 Task: In Mark's project, Configure the layout of the status chart to Column.
Action: Mouse moved to (225, 220)
Screenshot: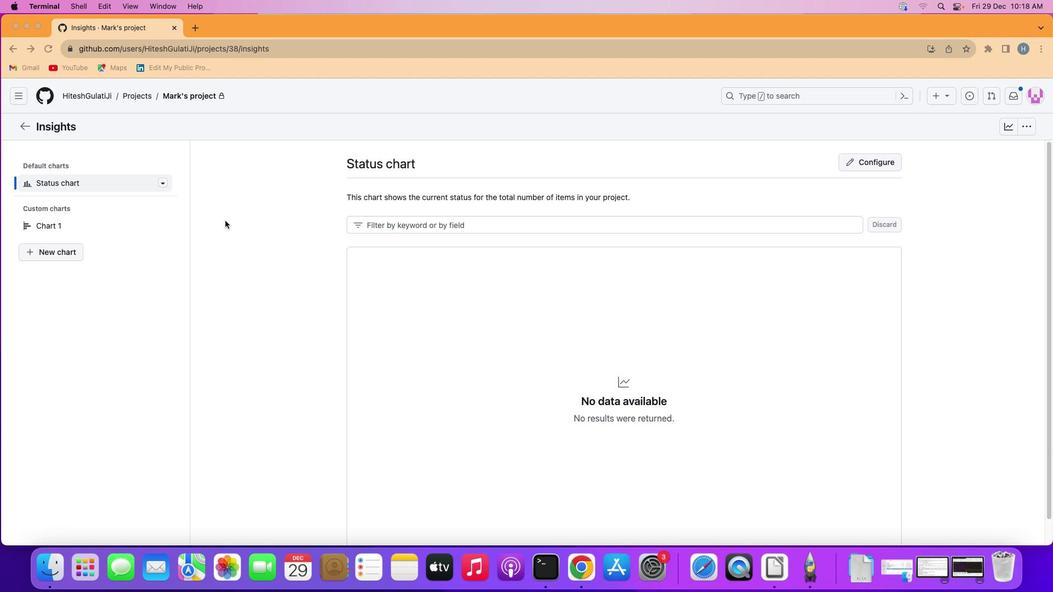 
Action: Mouse pressed left at (225, 220)
Screenshot: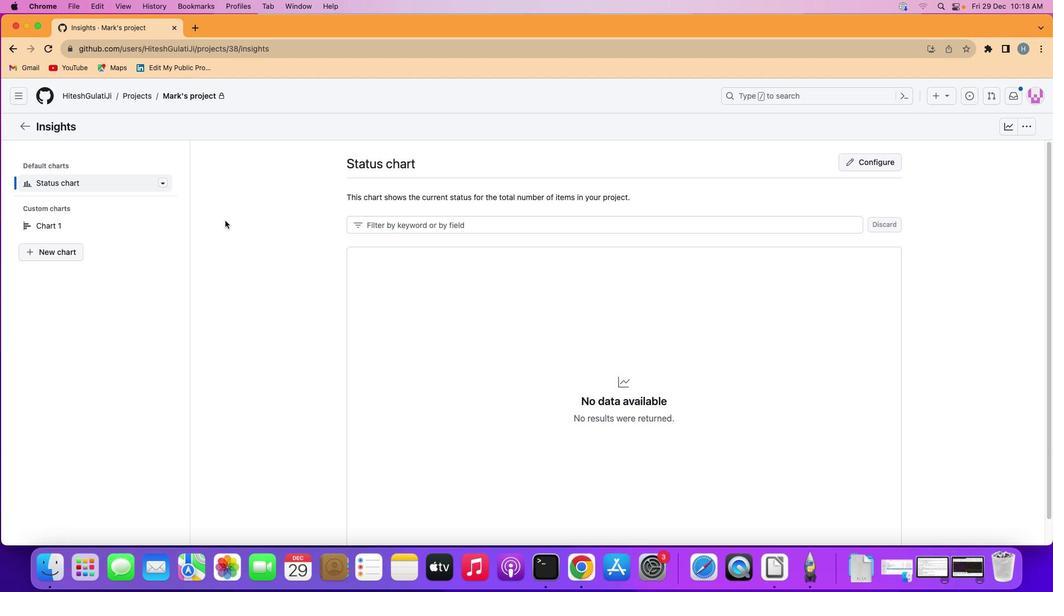 
Action: Mouse moved to (162, 225)
Screenshot: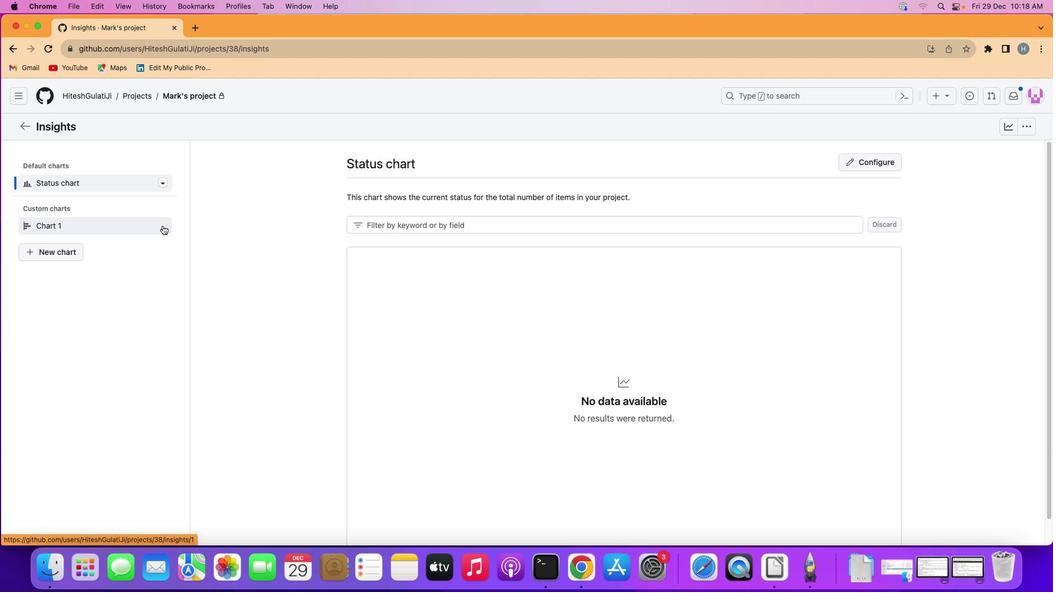
Action: Mouse pressed left at (162, 225)
Screenshot: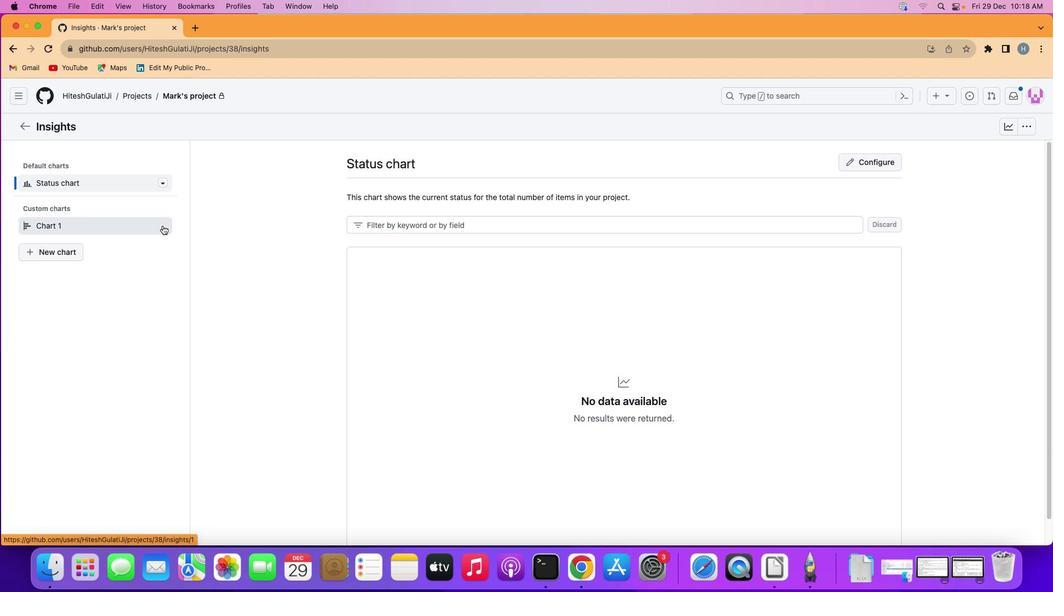 
Action: Mouse moved to (163, 225)
Screenshot: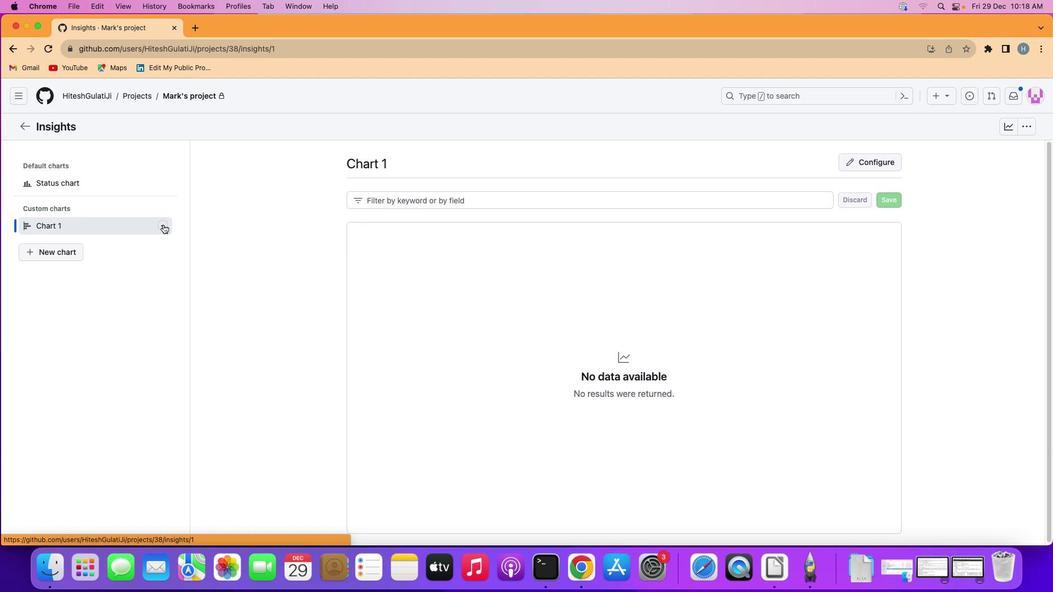 
Action: Mouse pressed left at (163, 225)
Screenshot: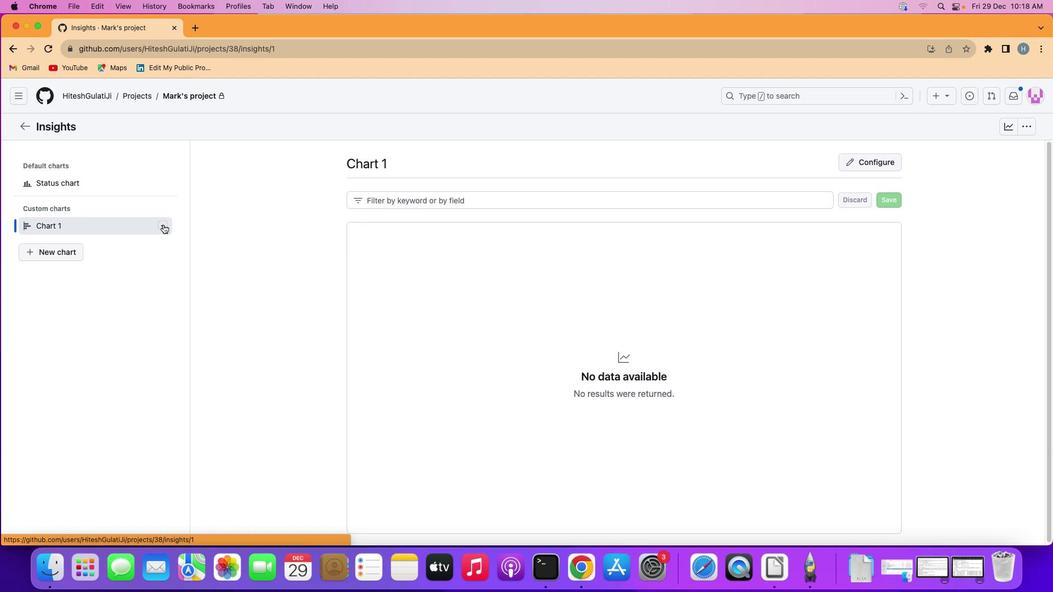
Action: Mouse moved to (208, 273)
Screenshot: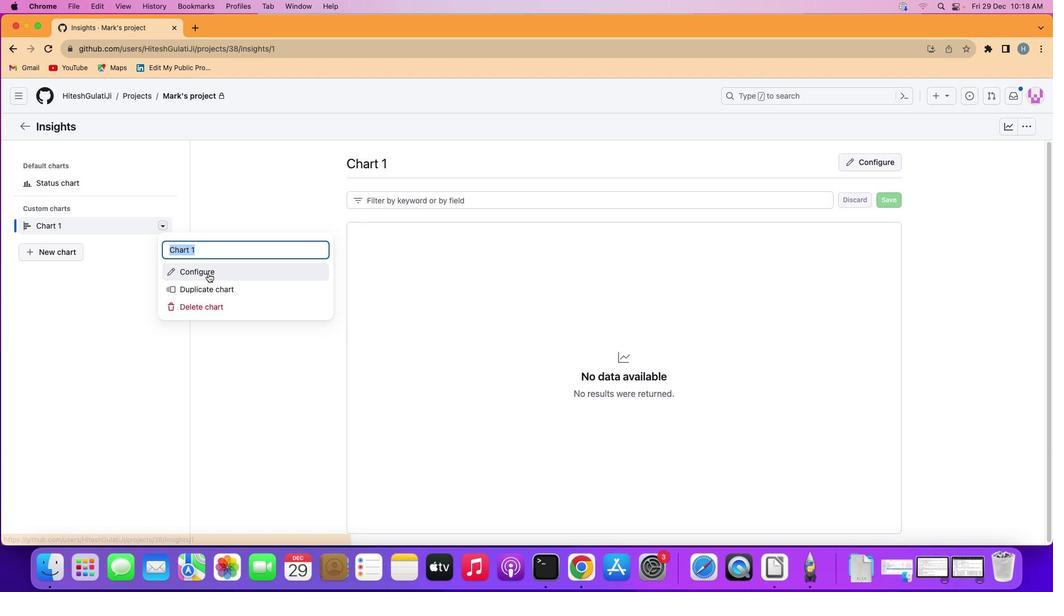 
Action: Mouse pressed left at (208, 273)
Screenshot: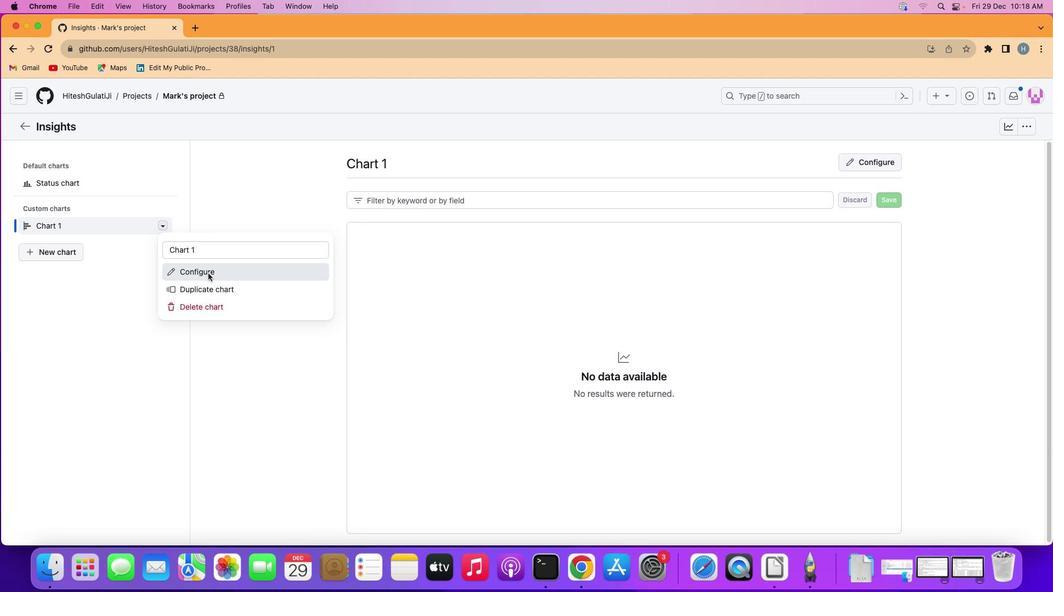
Action: Mouse moved to (898, 175)
Screenshot: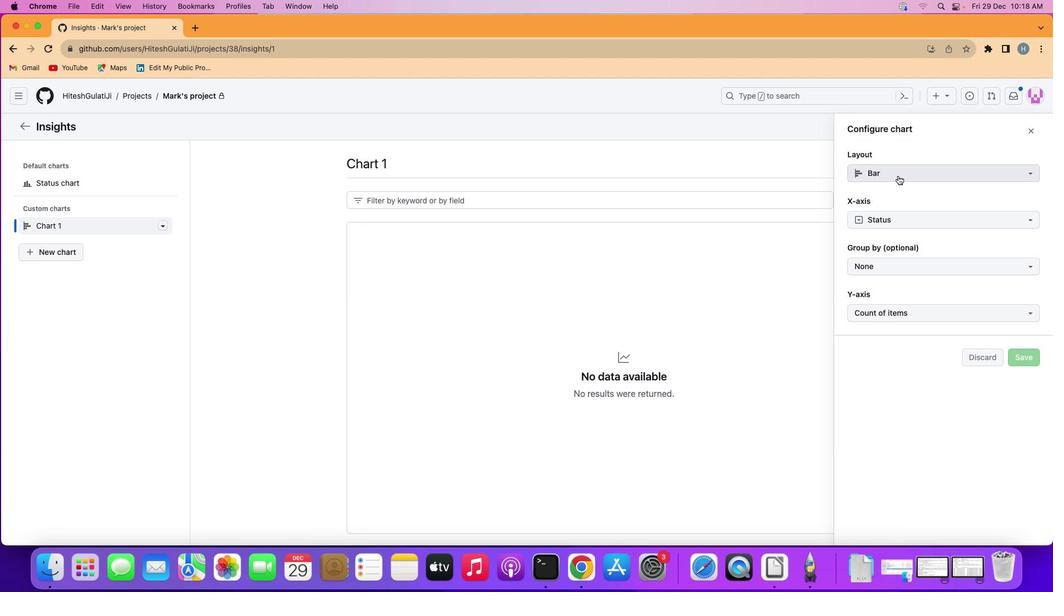 
Action: Mouse pressed left at (898, 175)
Screenshot: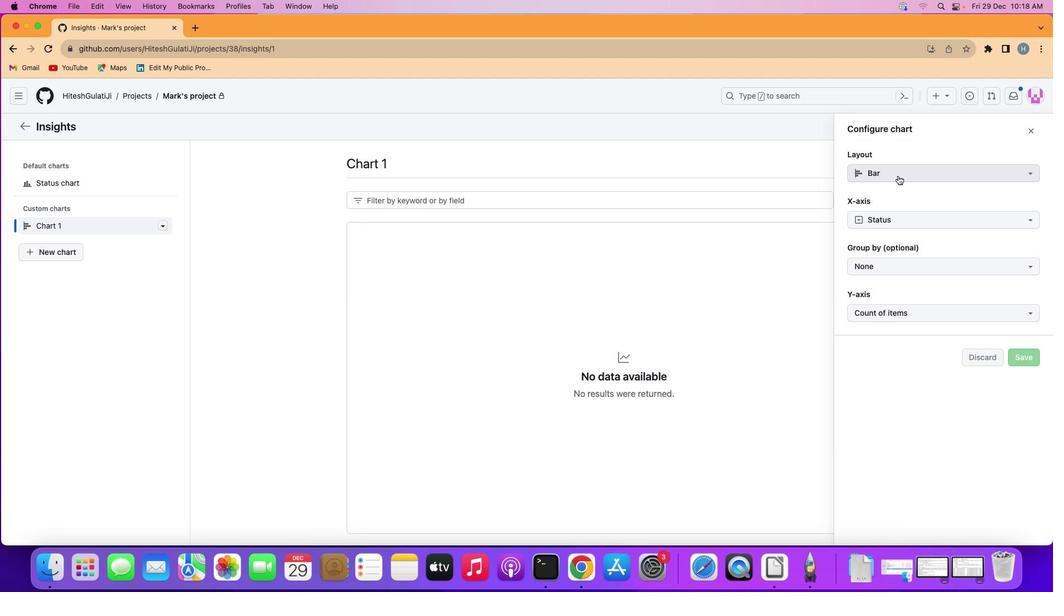 
Action: Mouse moved to (912, 215)
Screenshot: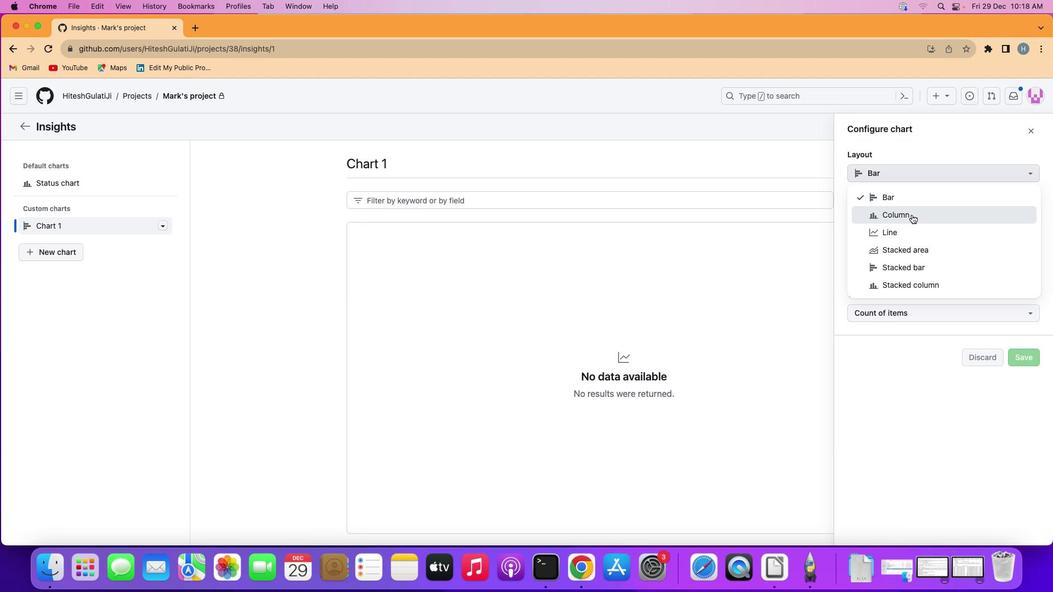 
Action: Mouse pressed left at (912, 215)
Screenshot: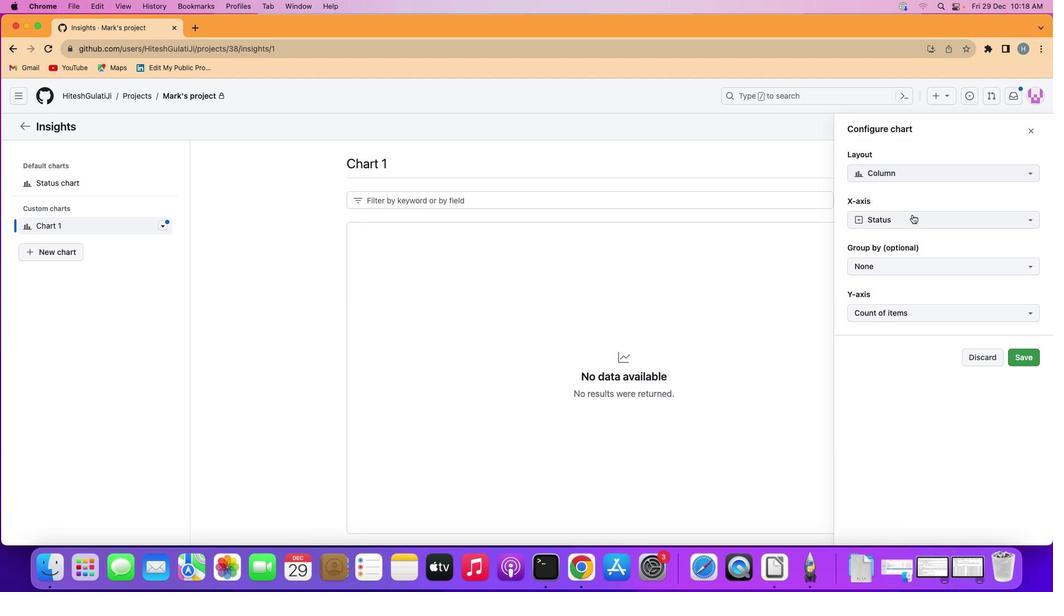 
Action: Mouse moved to (1032, 354)
Screenshot: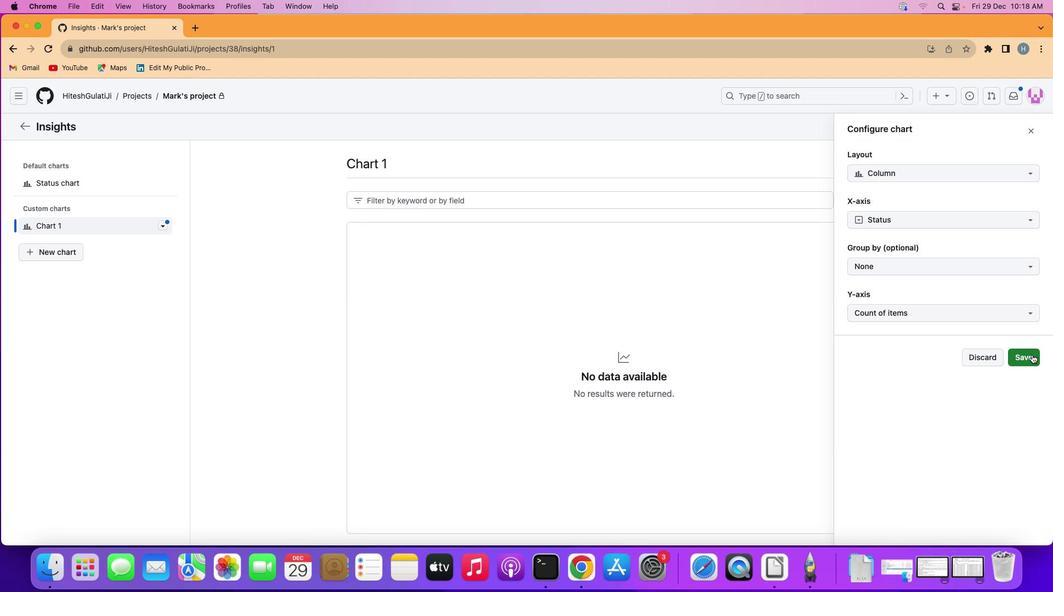 
Action: Mouse pressed left at (1032, 354)
Screenshot: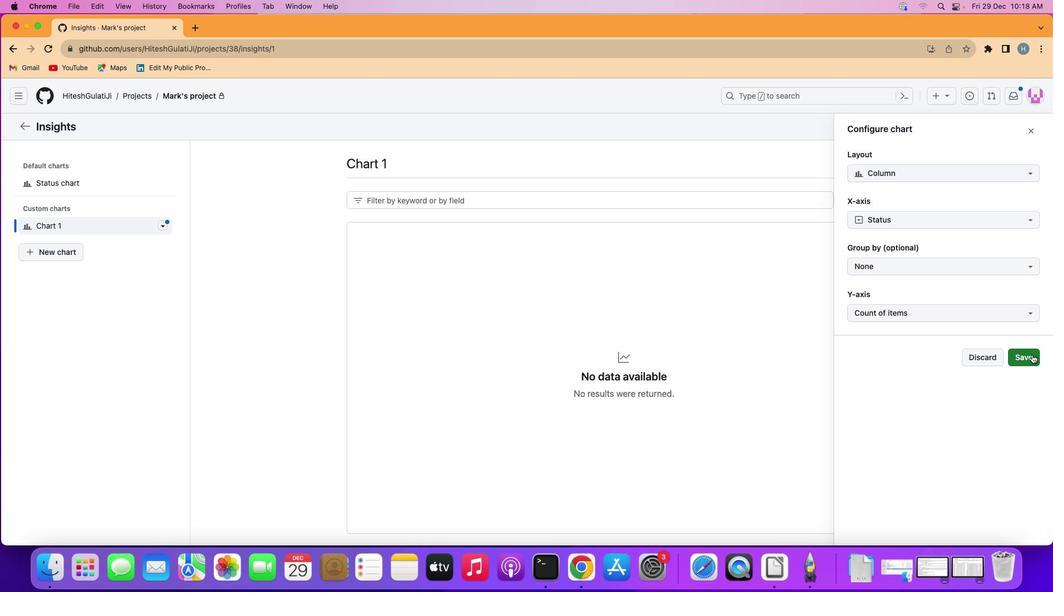 
Action: Mouse moved to (830, 377)
Screenshot: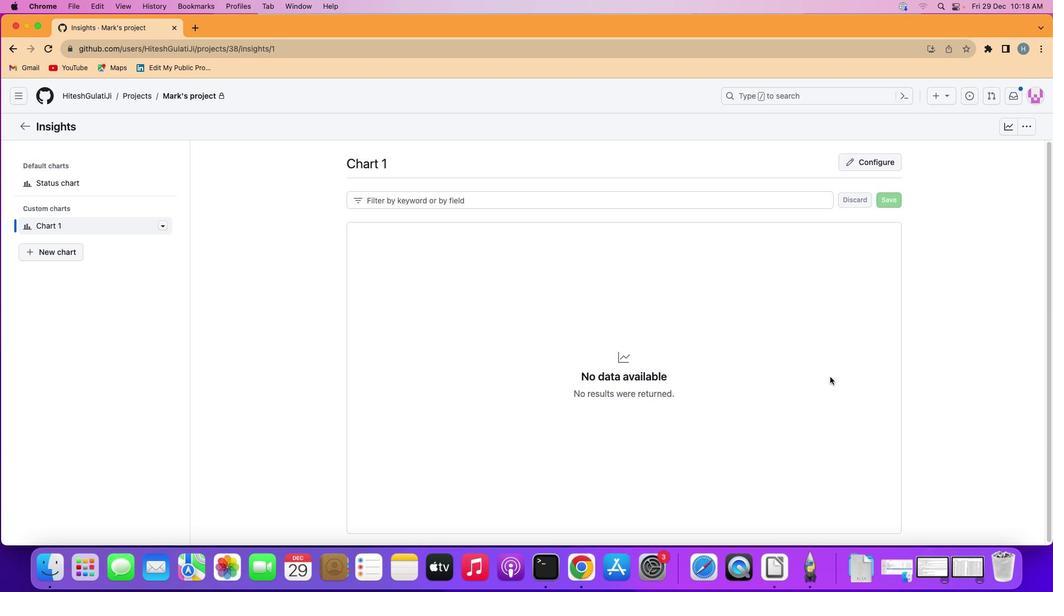 
